 Task: Open Card Card0000000067 in Board Board0000000017 in Workspace WS0000000006 in Trello. Add Member Mailaustralia7@gmail.com to Card Card0000000067 in Board Board0000000017 in Workspace WS0000000006 in Trello. Add Orange Label titled Label0000000067 to Card Card0000000067 in Board Board0000000017 in Workspace WS0000000006 in Trello. Add Checklist CL0000000067 to Card Card0000000067 in Board Board0000000017 in Workspace WS0000000006 in Trello. Add Dates with Start Date as Oct 01 2023 and Due Date as Oct 31 2023 to Card Card0000000067 in Board Board0000000017 in Workspace WS0000000006 in Trello
Action: Mouse moved to (79, 337)
Screenshot: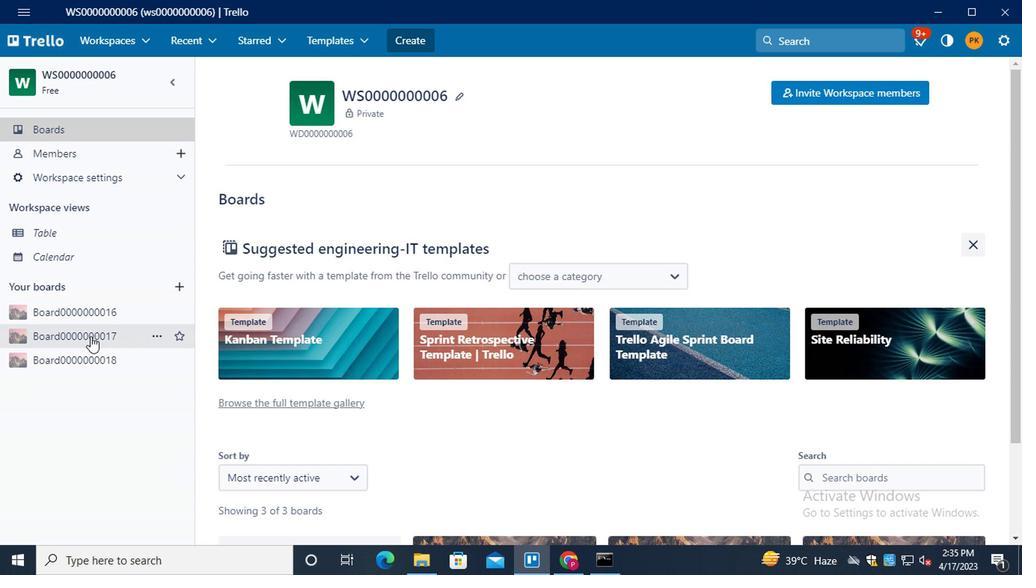 
Action: Mouse pressed left at (79, 337)
Screenshot: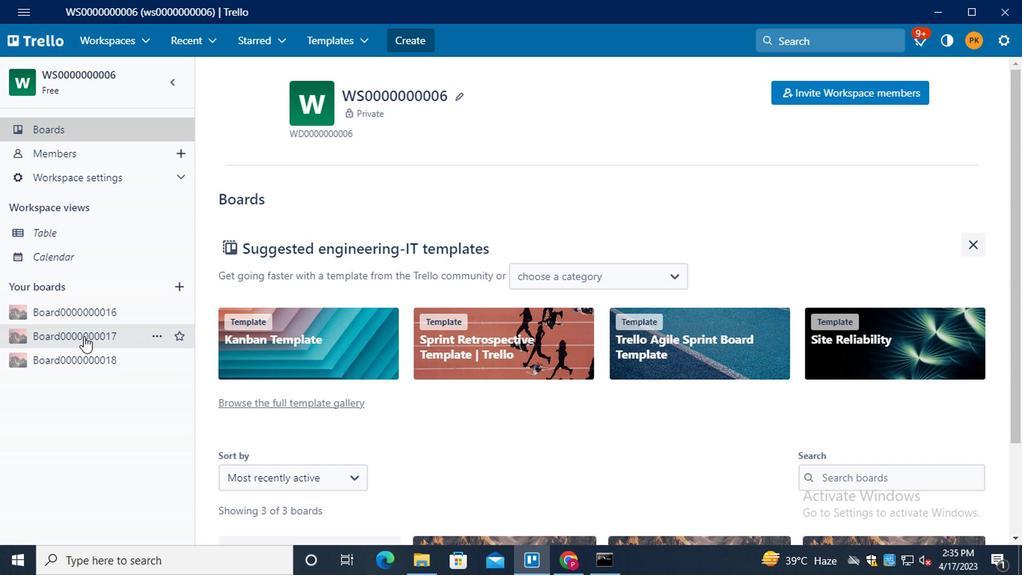 
Action: Mouse moved to (313, 403)
Screenshot: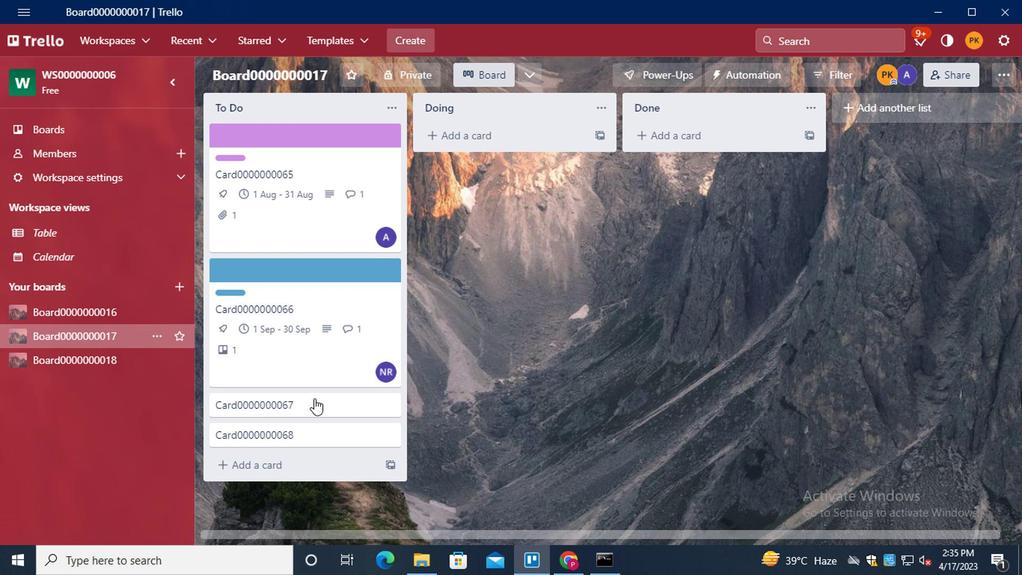 
Action: Mouse pressed left at (313, 403)
Screenshot: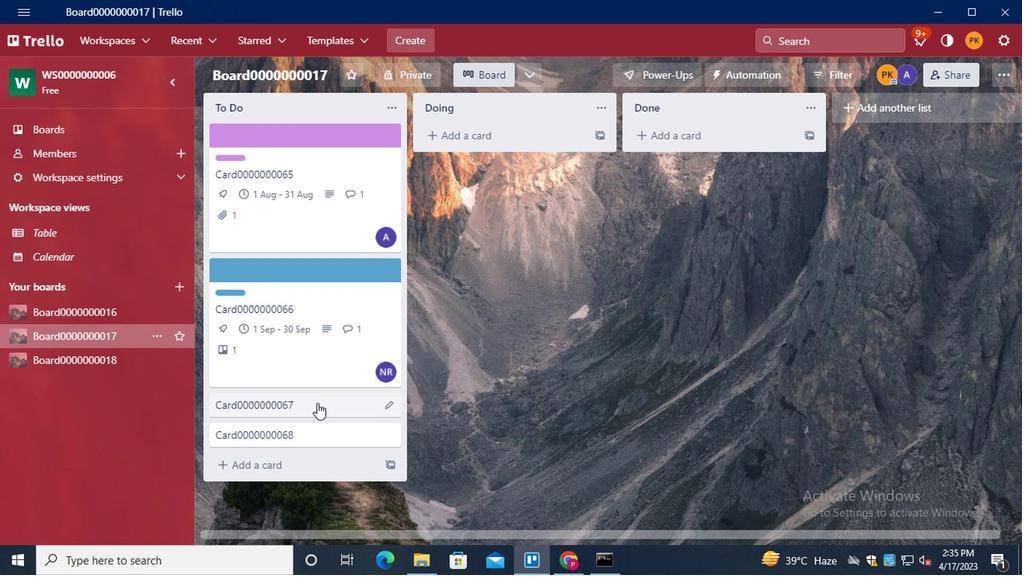 
Action: Mouse moved to (711, 202)
Screenshot: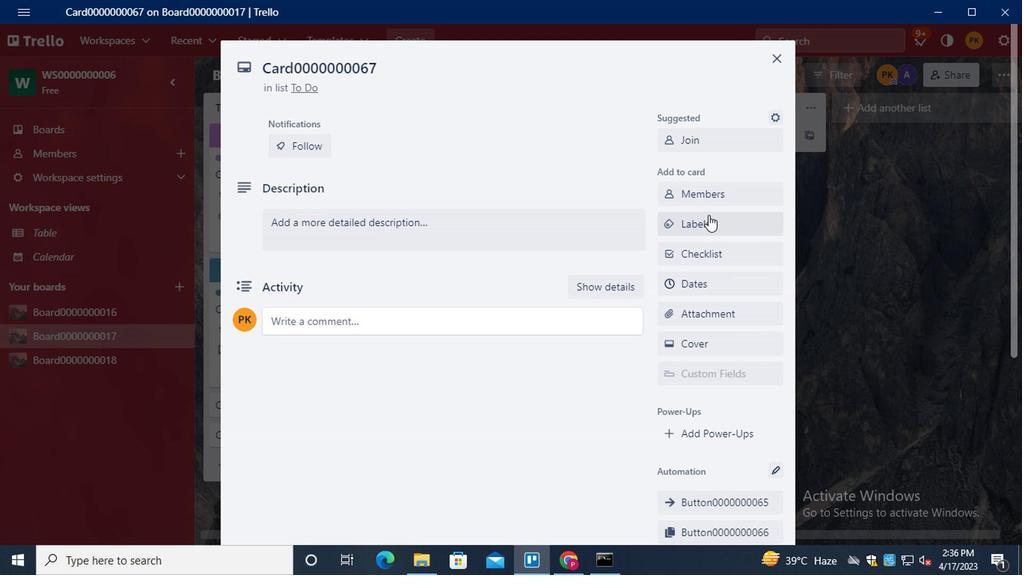 
Action: Mouse pressed left at (711, 202)
Screenshot: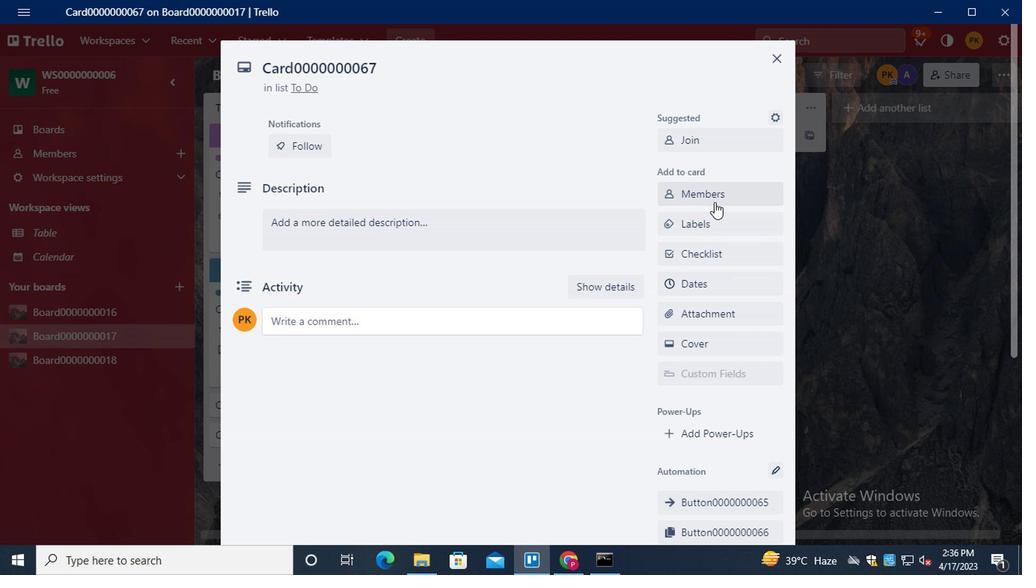 
Action: Key pressed <Key.shift>MAILAUSTRALIA7<Key.shift>@GMAIL.COM
Screenshot: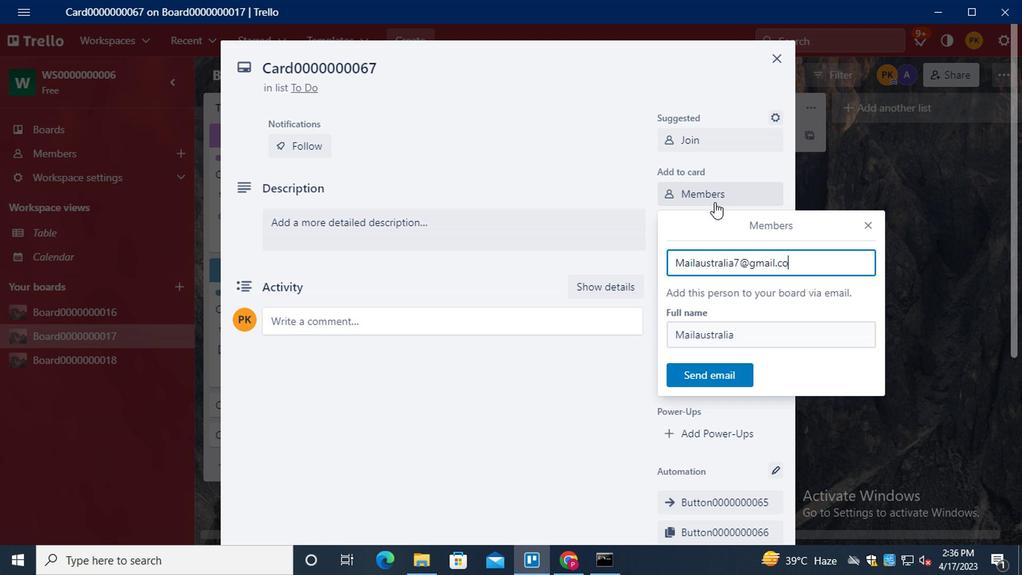 
Action: Mouse moved to (706, 364)
Screenshot: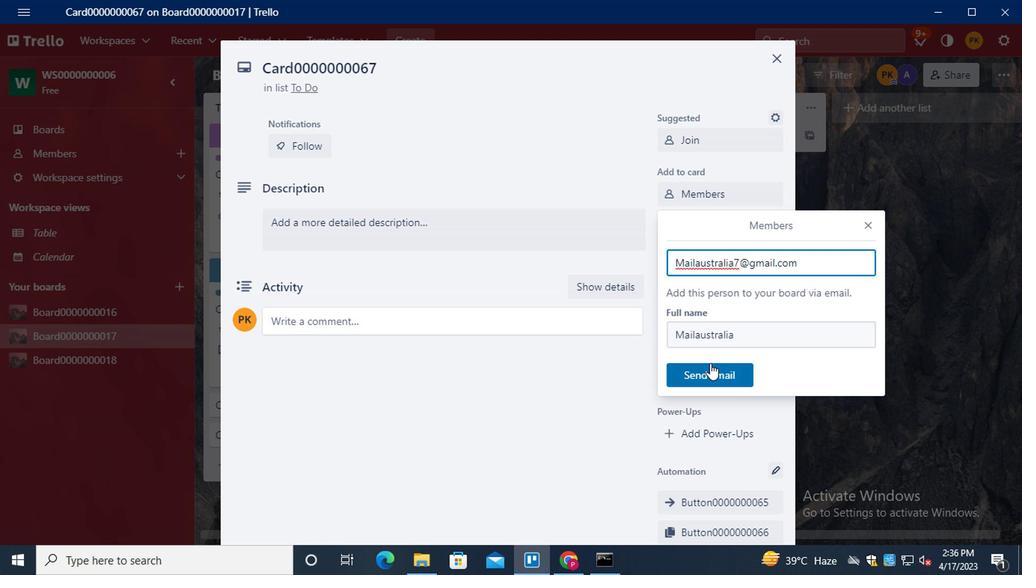 
Action: Mouse pressed left at (706, 364)
Screenshot: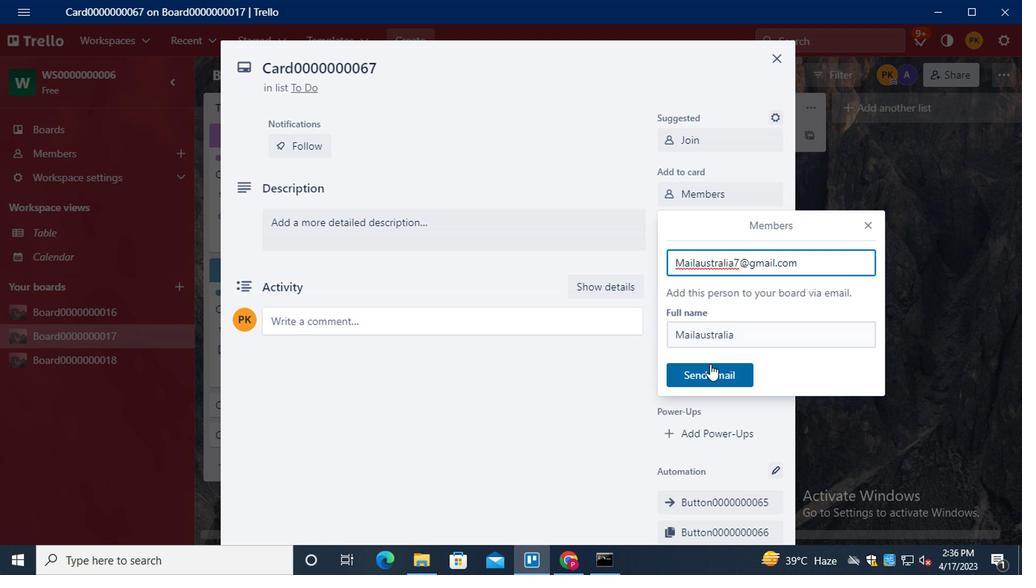 
Action: Mouse moved to (713, 228)
Screenshot: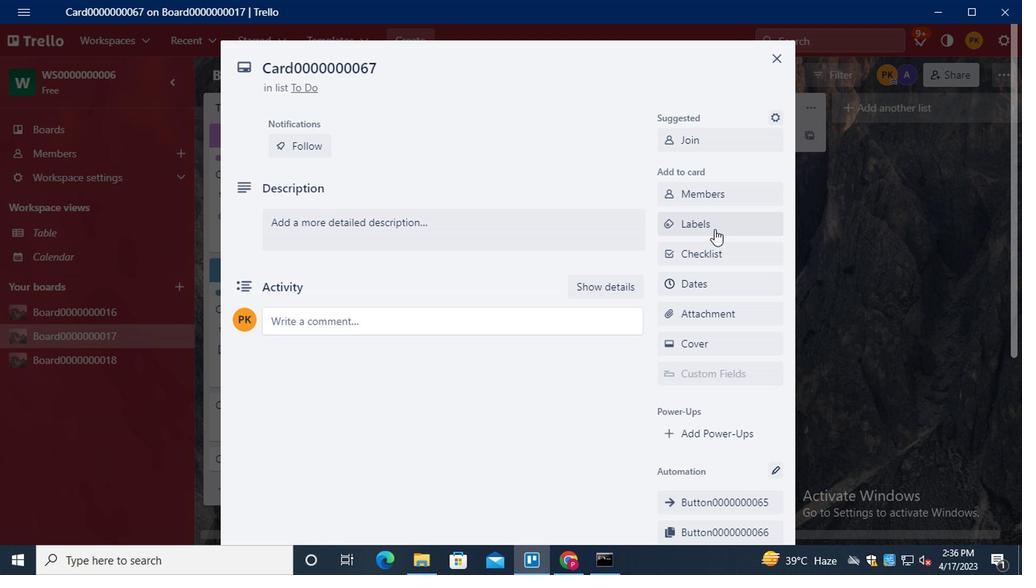 
Action: Mouse pressed left at (713, 228)
Screenshot: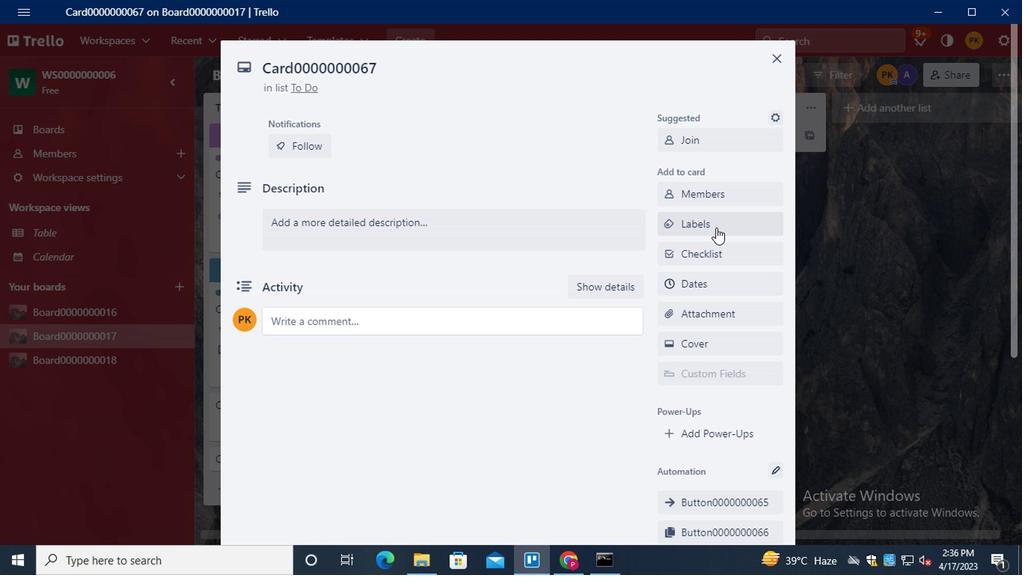 
Action: Mouse moved to (759, 396)
Screenshot: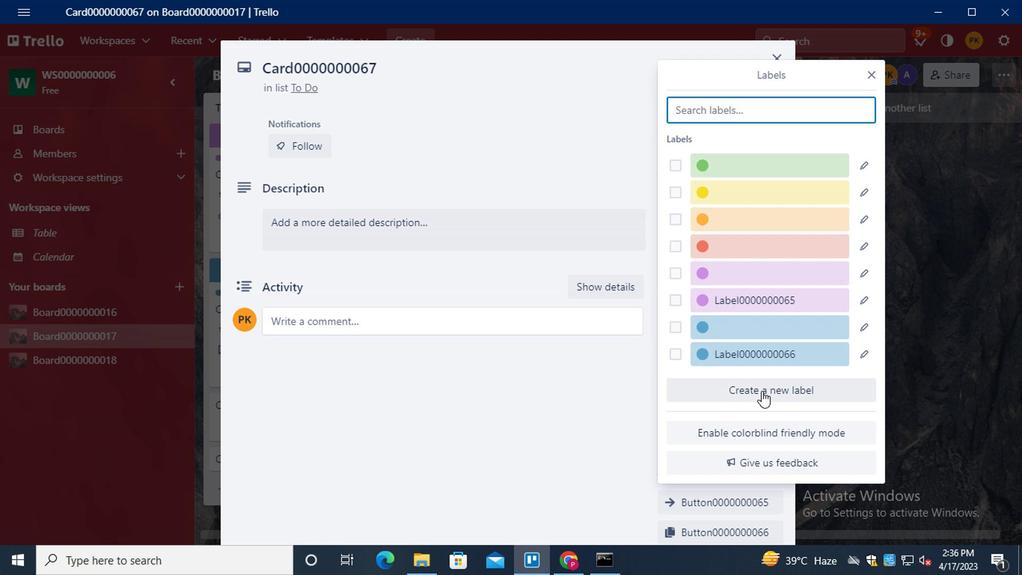 
Action: Mouse pressed left at (759, 396)
Screenshot: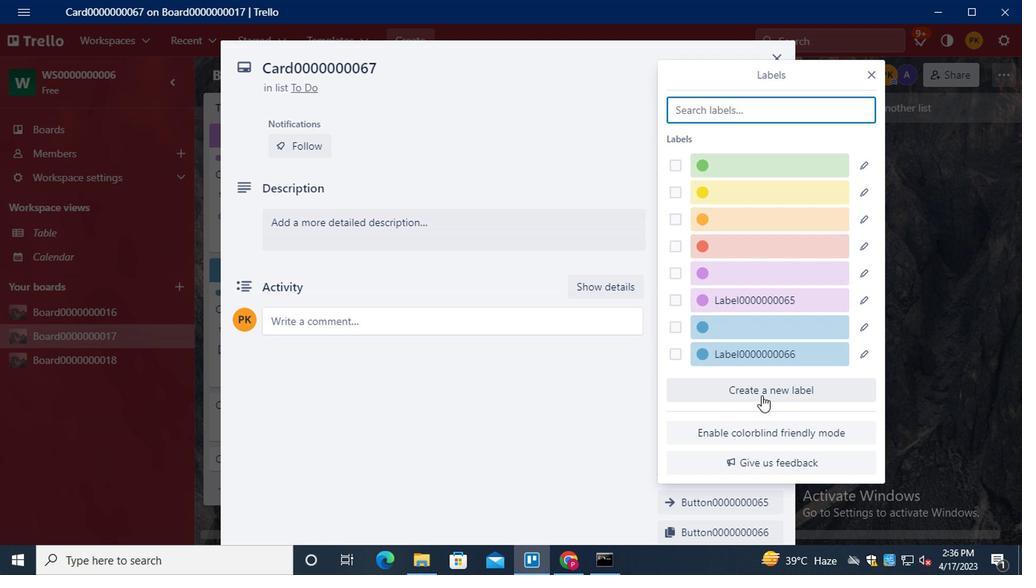 
Action: Key pressed <Key.shift>LABEL0000000067
Screenshot: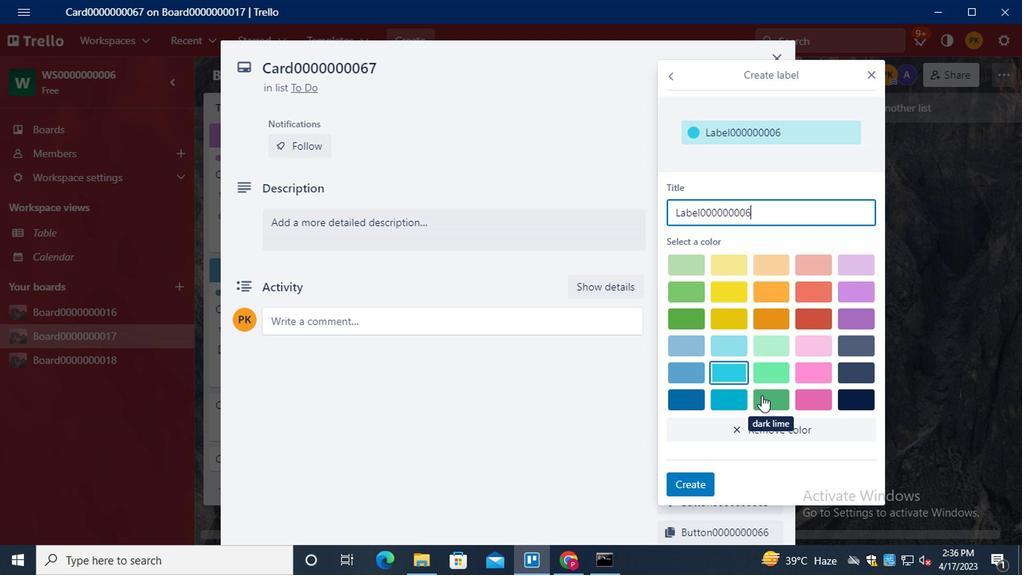 
Action: Mouse moved to (776, 293)
Screenshot: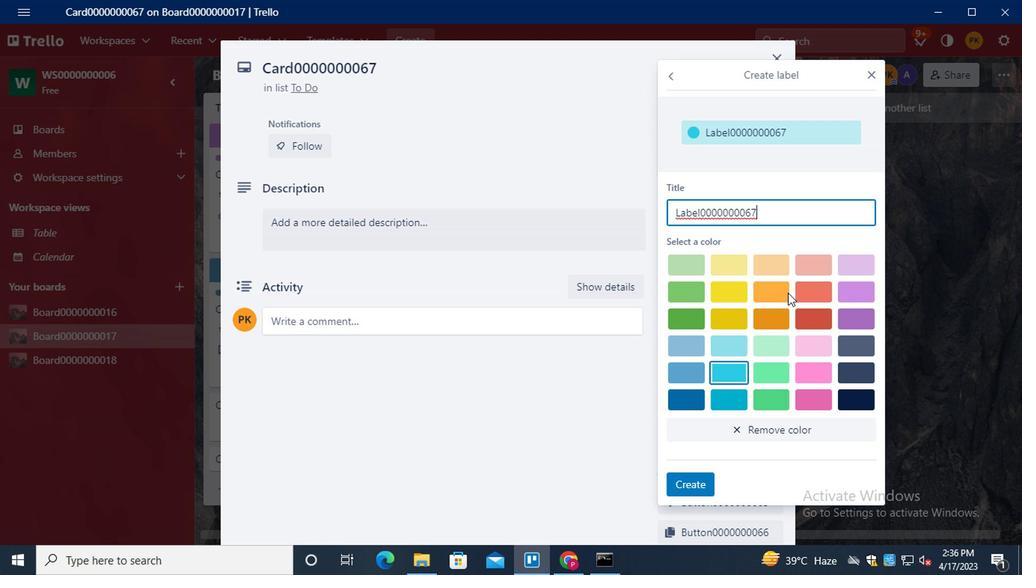 
Action: Mouse pressed left at (776, 293)
Screenshot: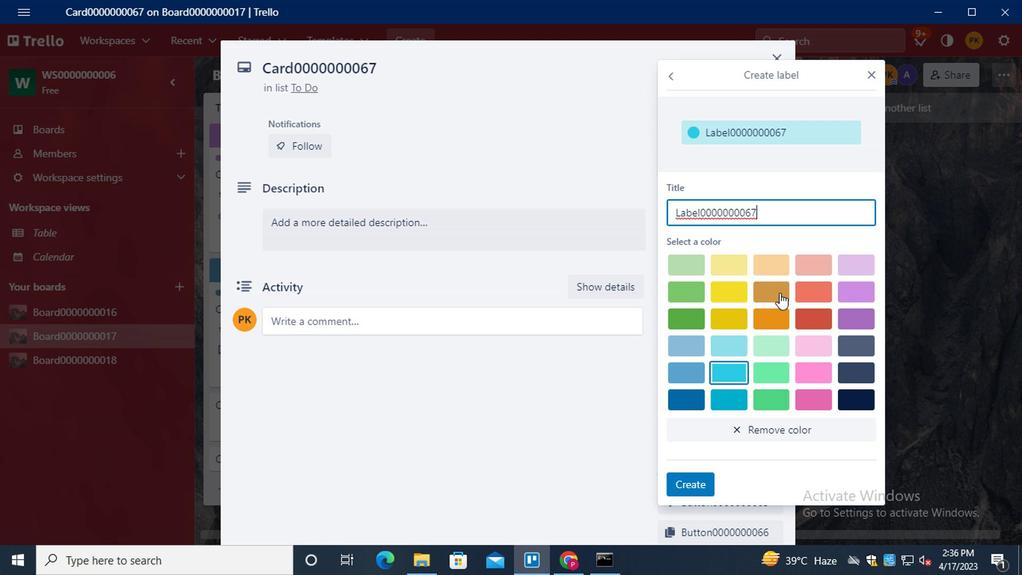 
Action: Mouse moved to (689, 486)
Screenshot: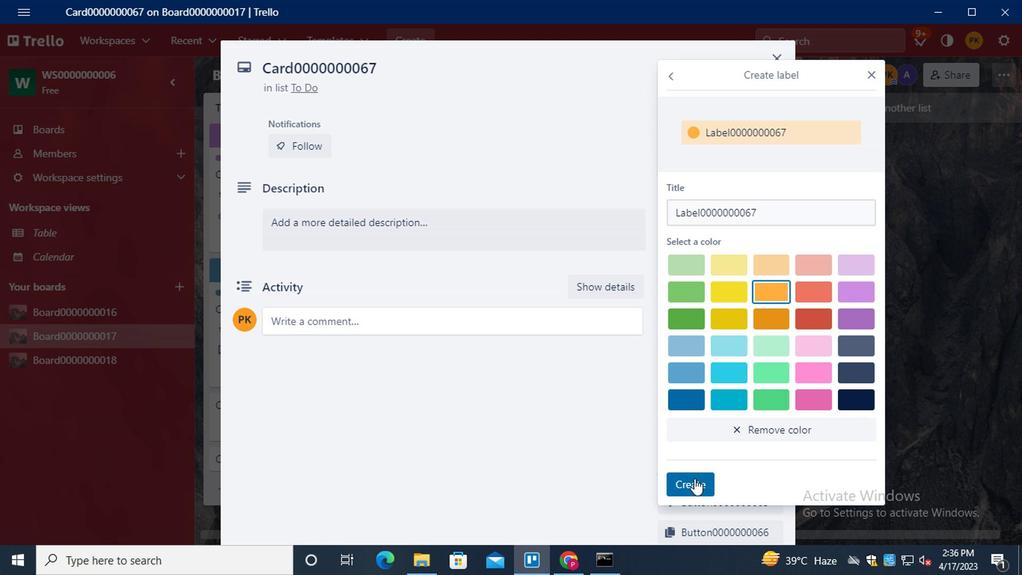 
Action: Mouse pressed left at (689, 486)
Screenshot: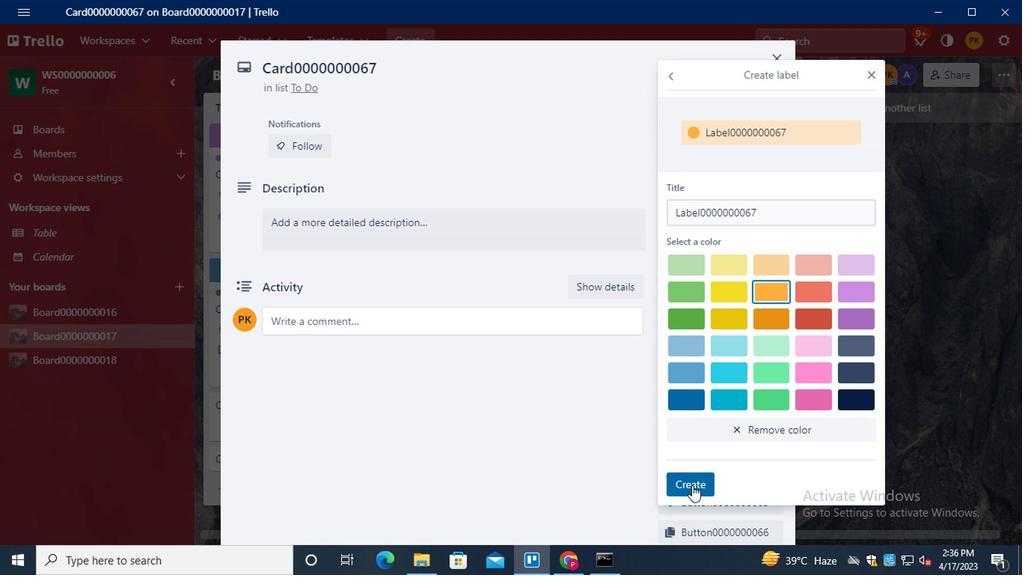 
Action: Mouse moved to (871, 75)
Screenshot: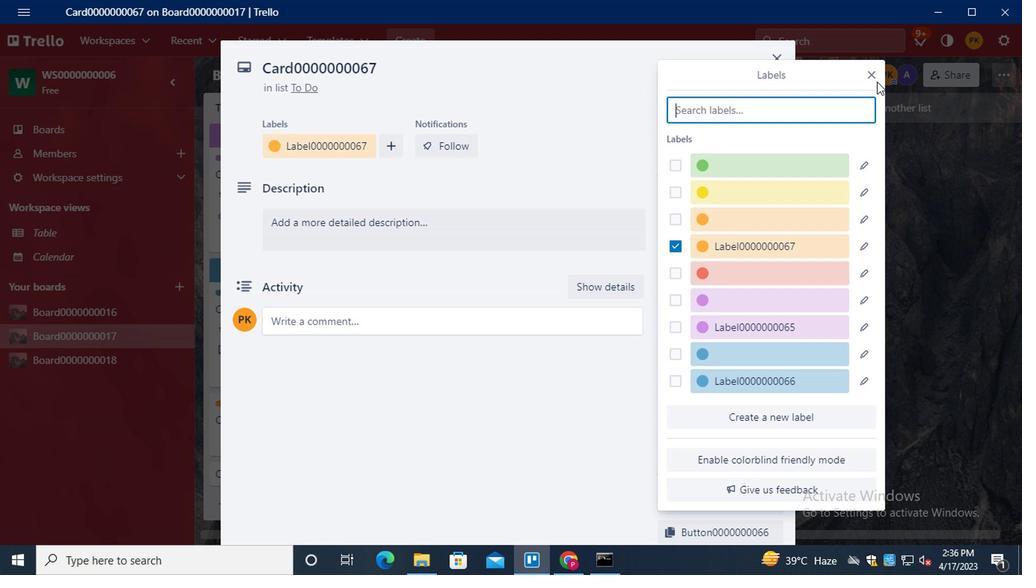 
Action: Mouse pressed left at (871, 75)
Screenshot: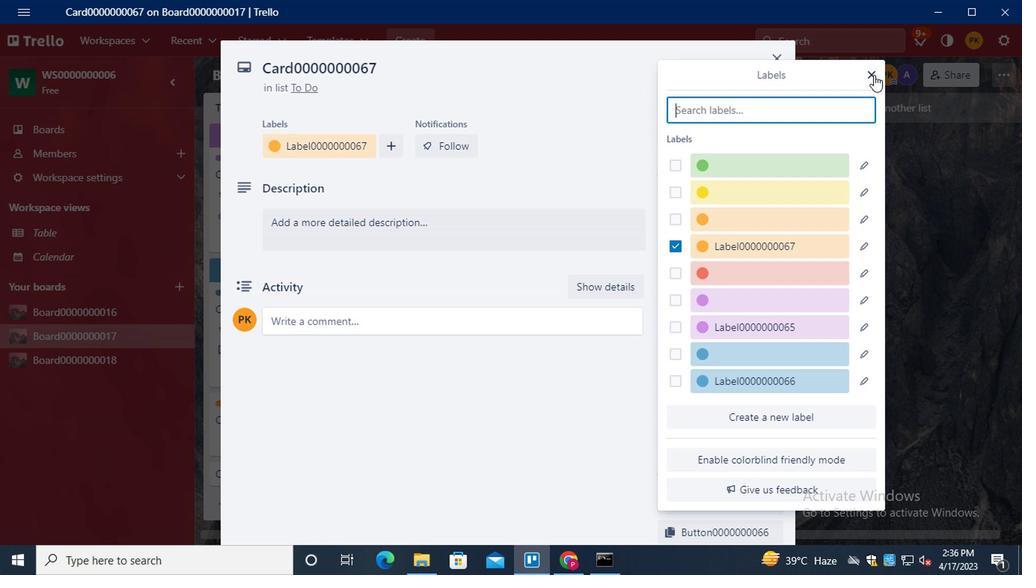 
Action: Mouse moved to (706, 252)
Screenshot: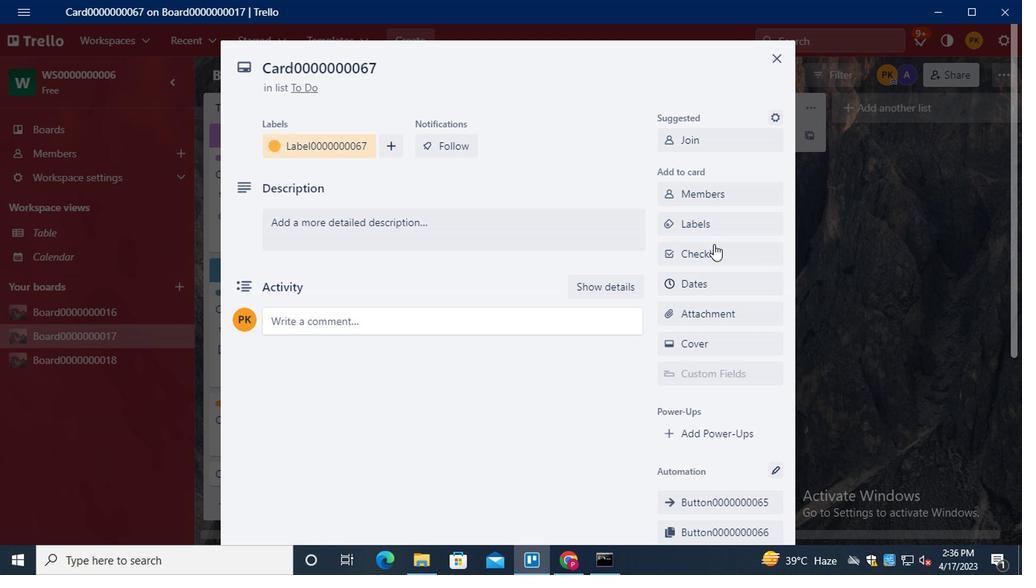 
Action: Mouse pressed left at (706, 252)
Screenshot: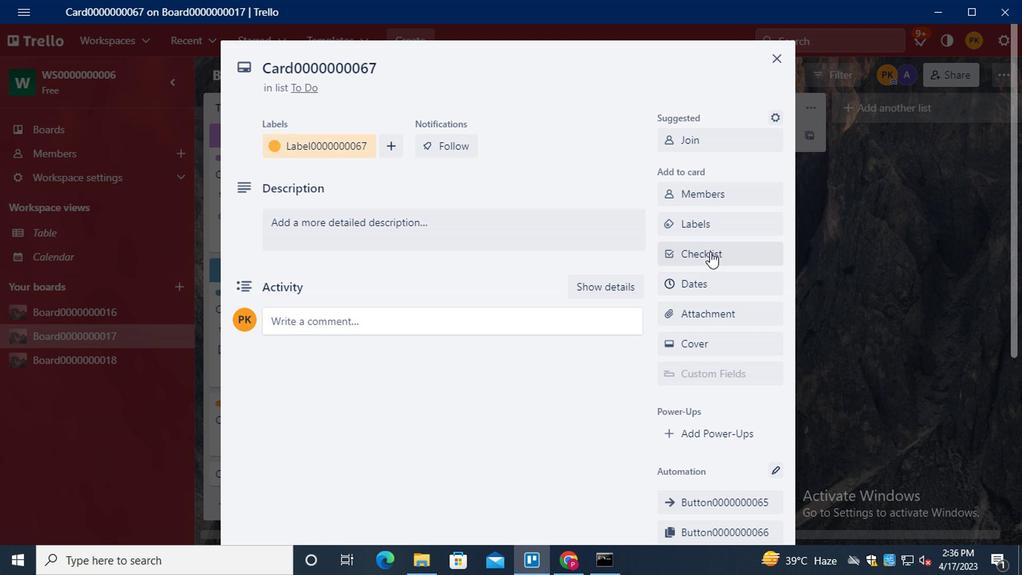 
Action: Key pressed <Key.shift>CL0000000067
Screenshot: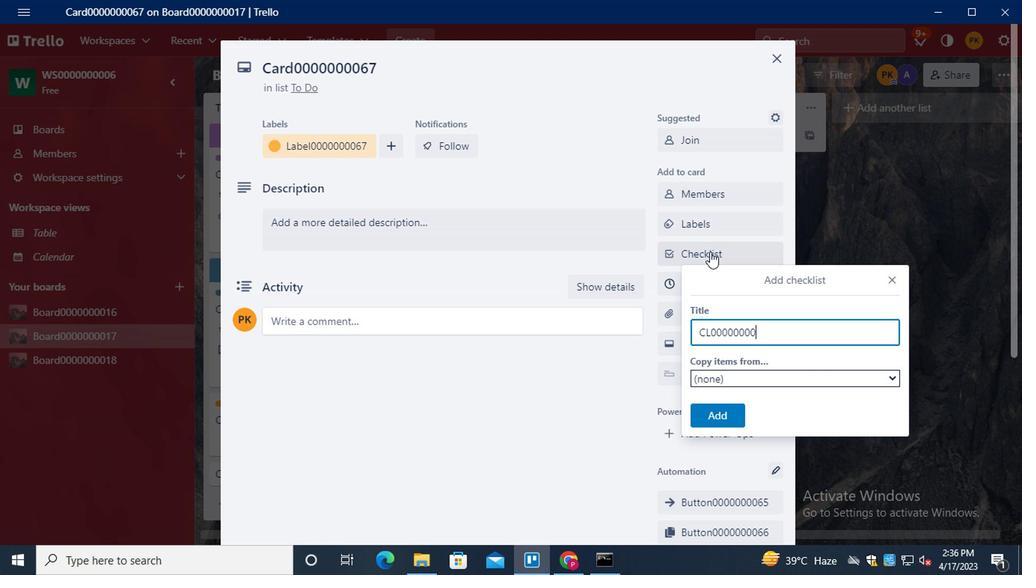 
Action: Mouse moved to (702, 410)
Screenshot: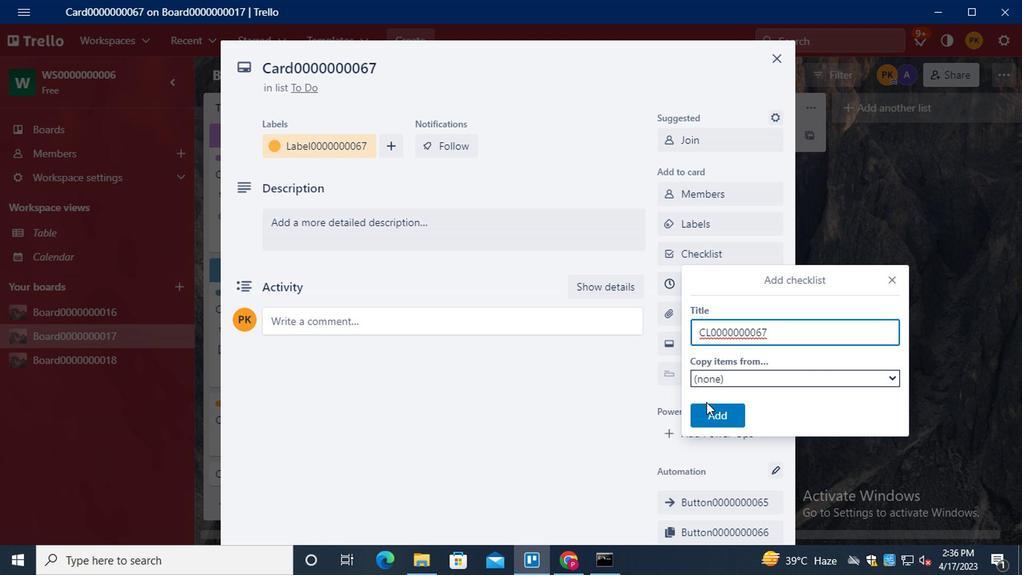 
Action: Mouse pressed left at (702, 410)
Screenshot: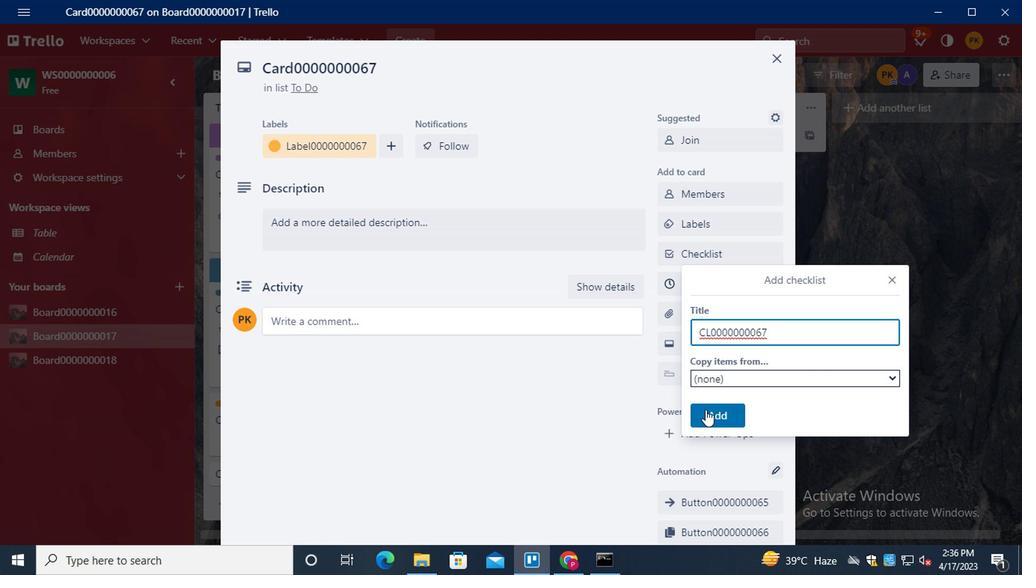 
Action: Mouse moved to (693, 283)
Screenshot: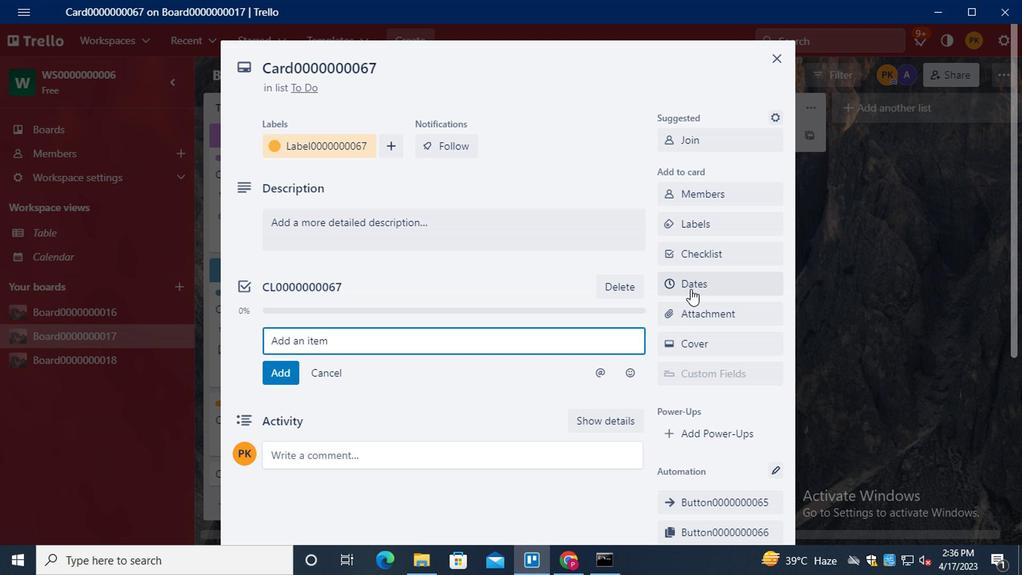 
Action: Mouse pressed left at (693, 283)
Screenshot: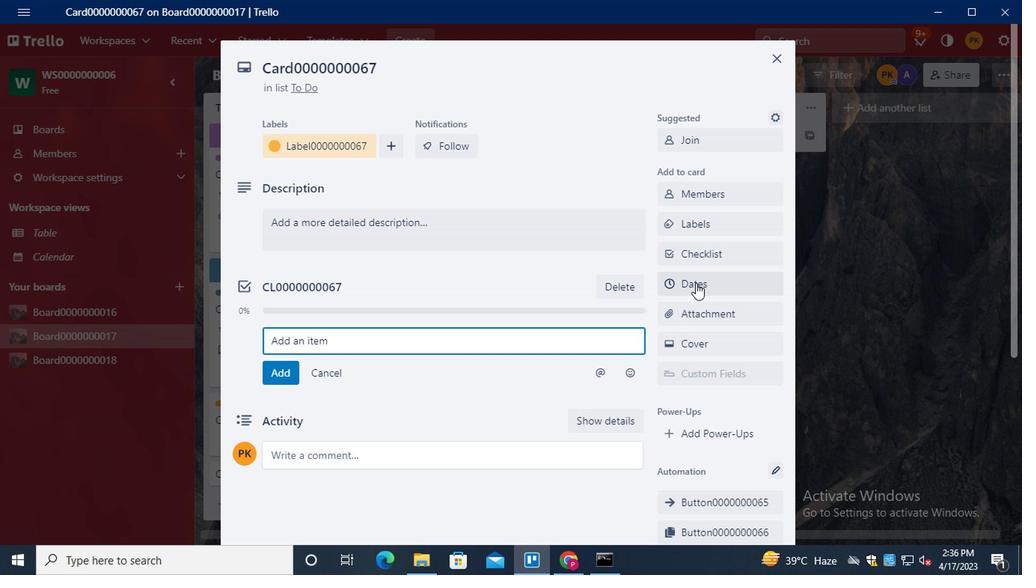 
Action: Mouse moved to (665, 346)
Screenshot: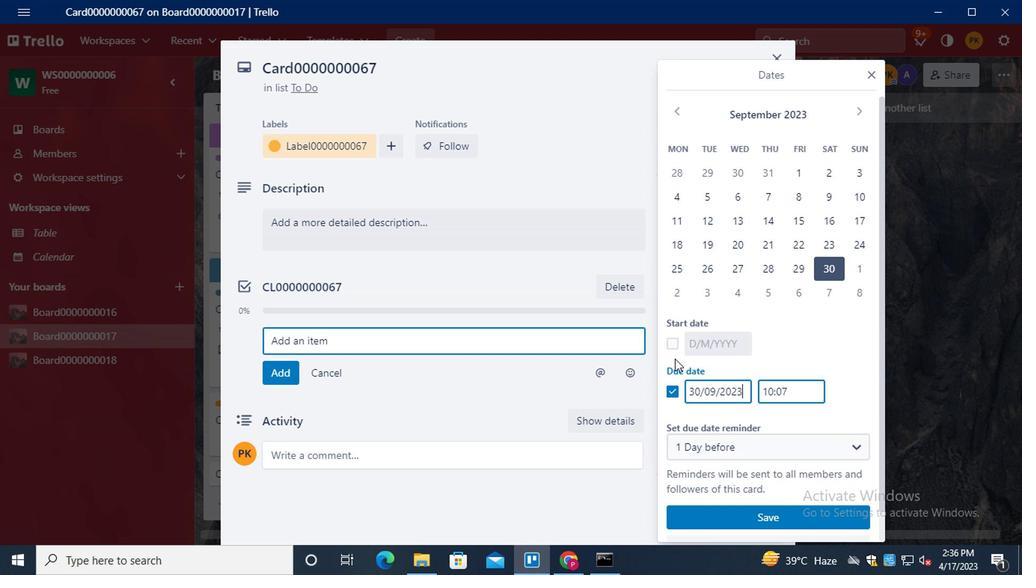 
Action: Mouse pressed left at (665, 346)
Screenshot: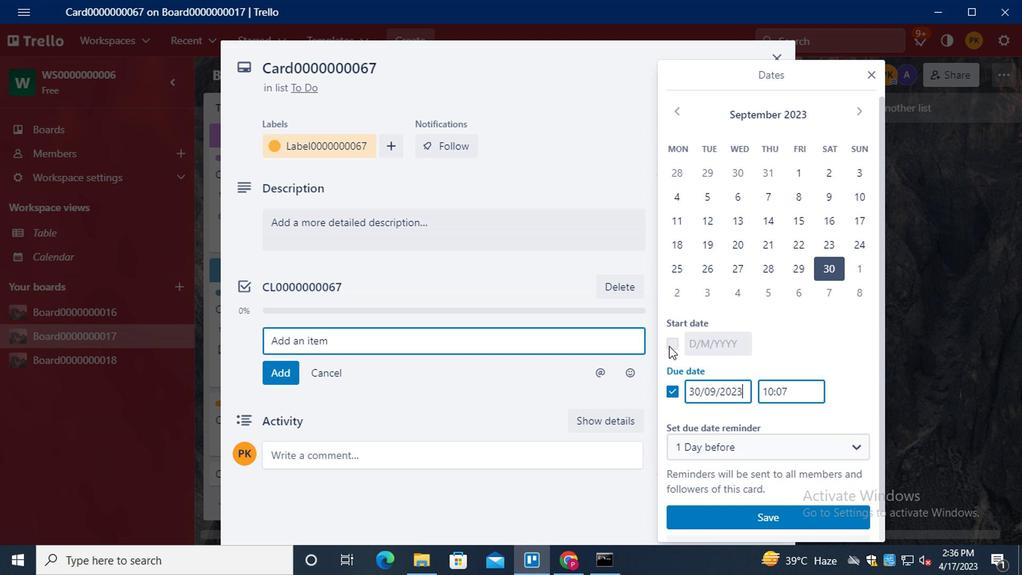 
Action: Mouse moved to (857, 111)
Screenshot: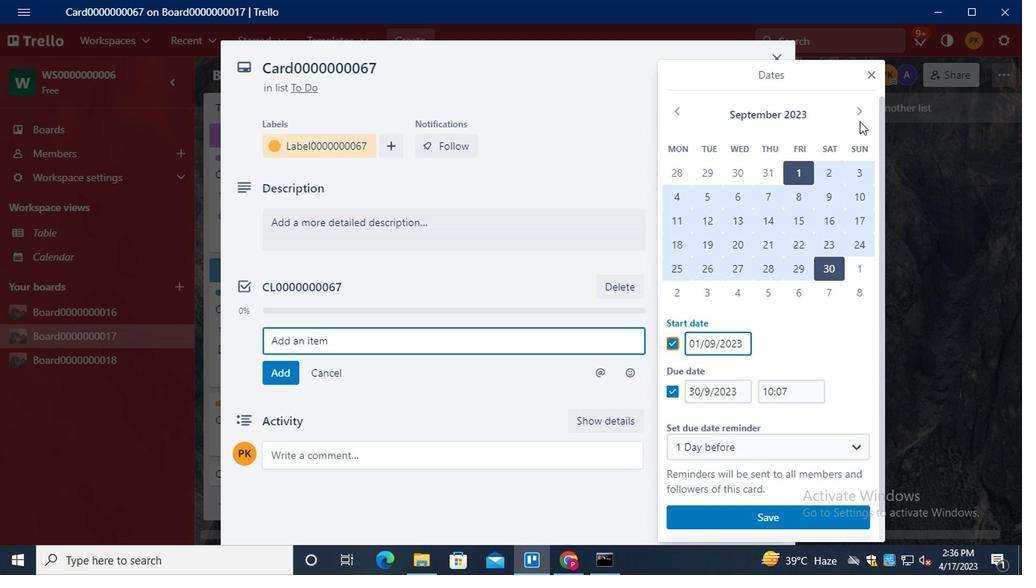 
Action: Mouse pressed left at (857, 111)
Screenshot: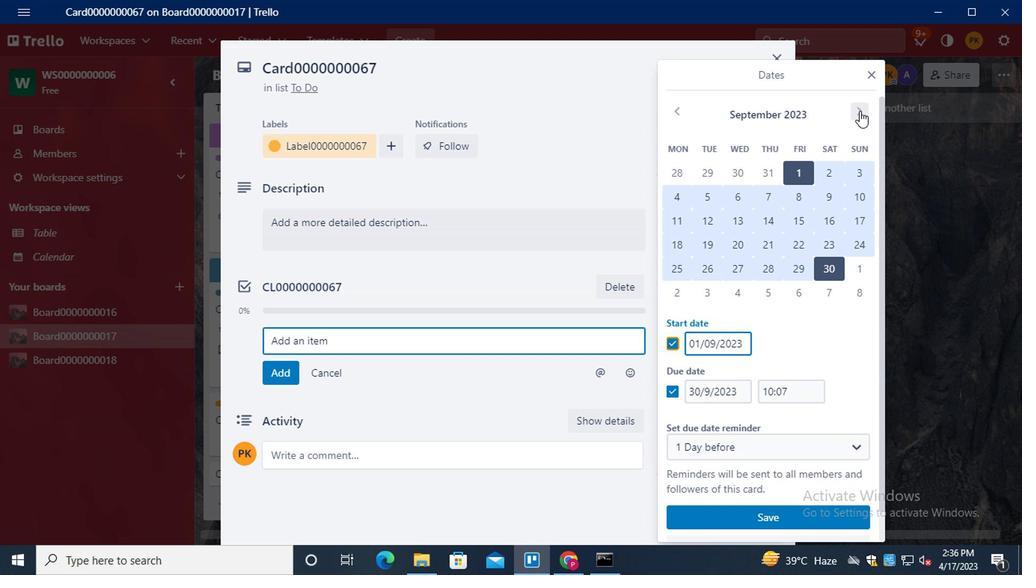 
Action: Mouse moved to (862, 176)
Screenshot: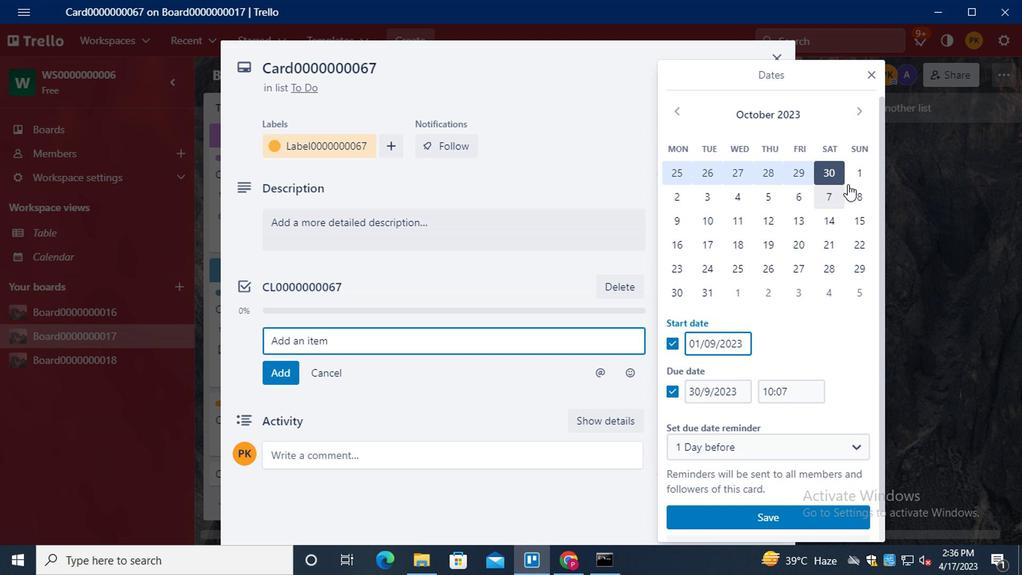 
Action: Mouse pressed left at (862, 176)
Screenshot: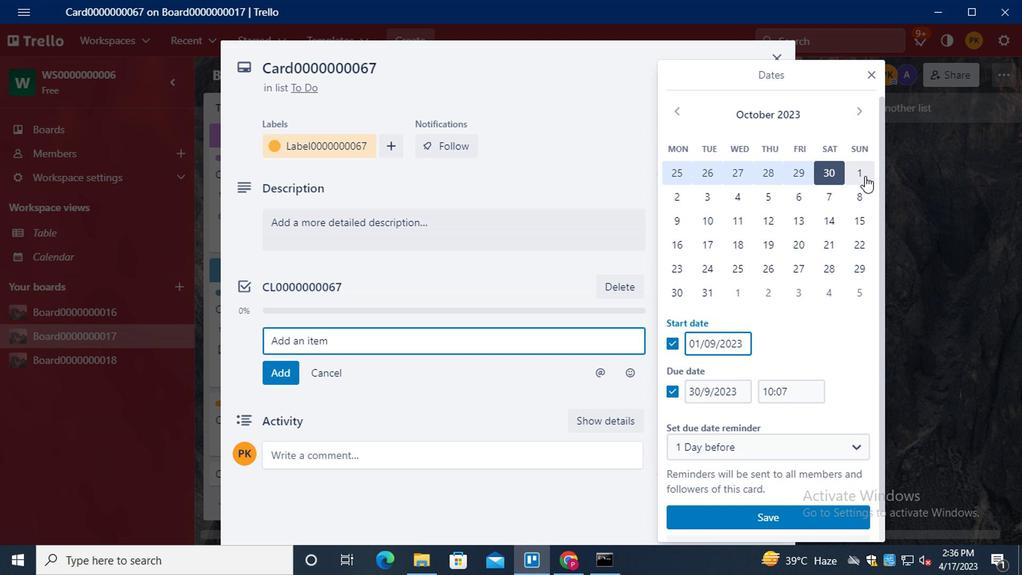 
Action: Mouse moved to (695, 293)
Screenshot: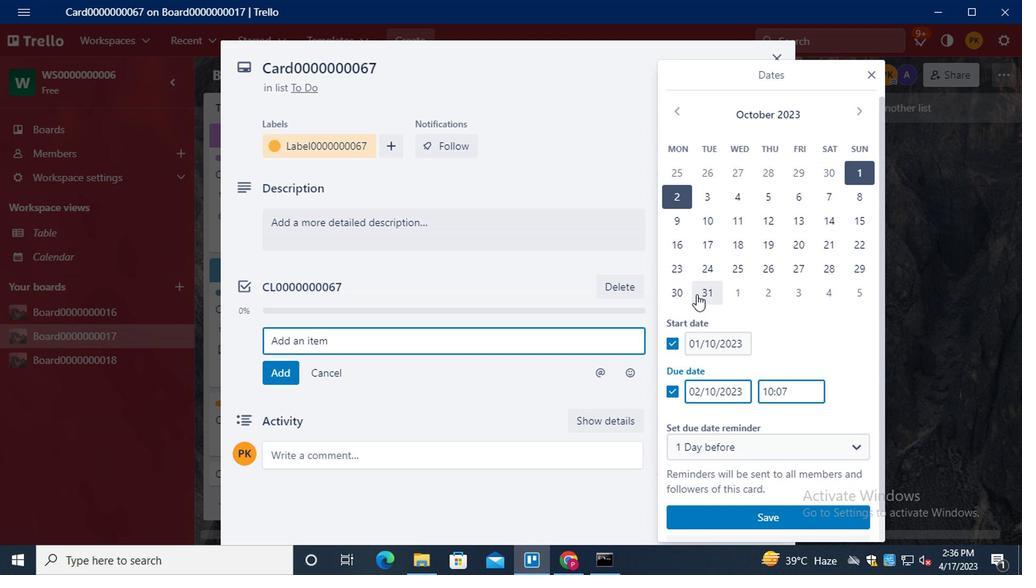 
Action: Mouse pressed left at (695, 293)
Screenshot: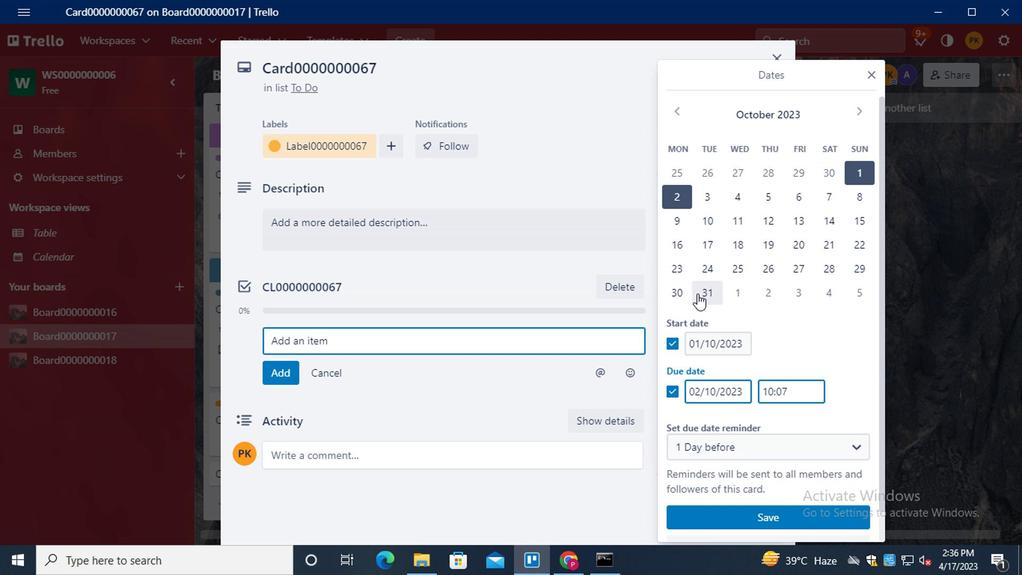 
Action: Mouse moved to (712, 524)
Screenshot: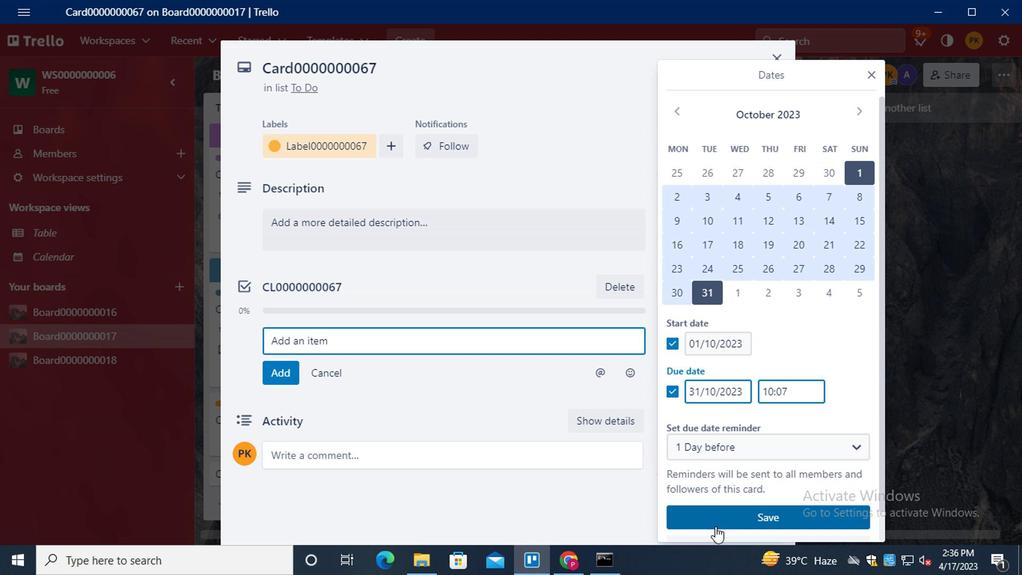 
Action: Mouse pressed left at (712, 524)
Screenshot: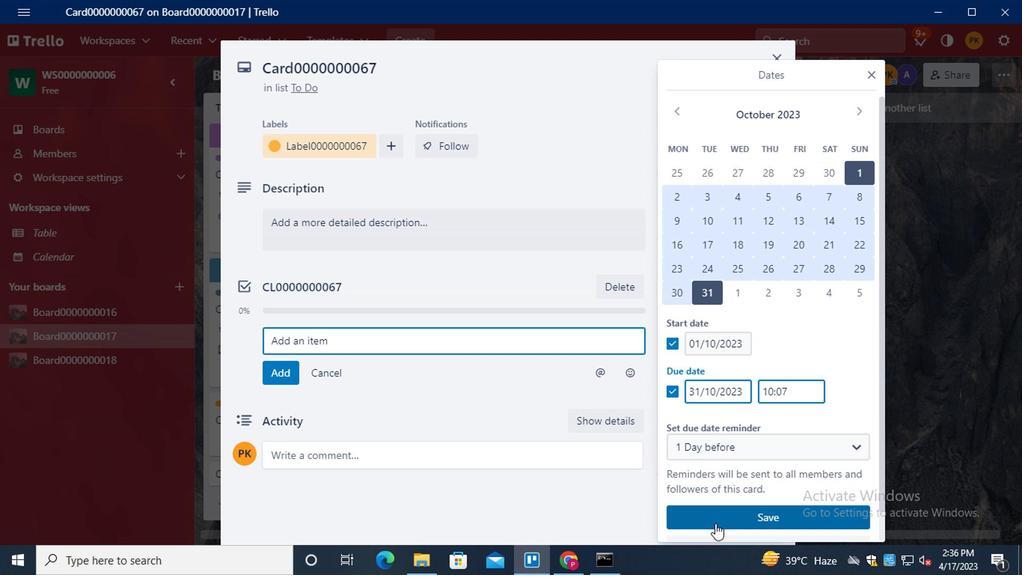 
Action: Mouse moved to (588, 240)
Screenshot: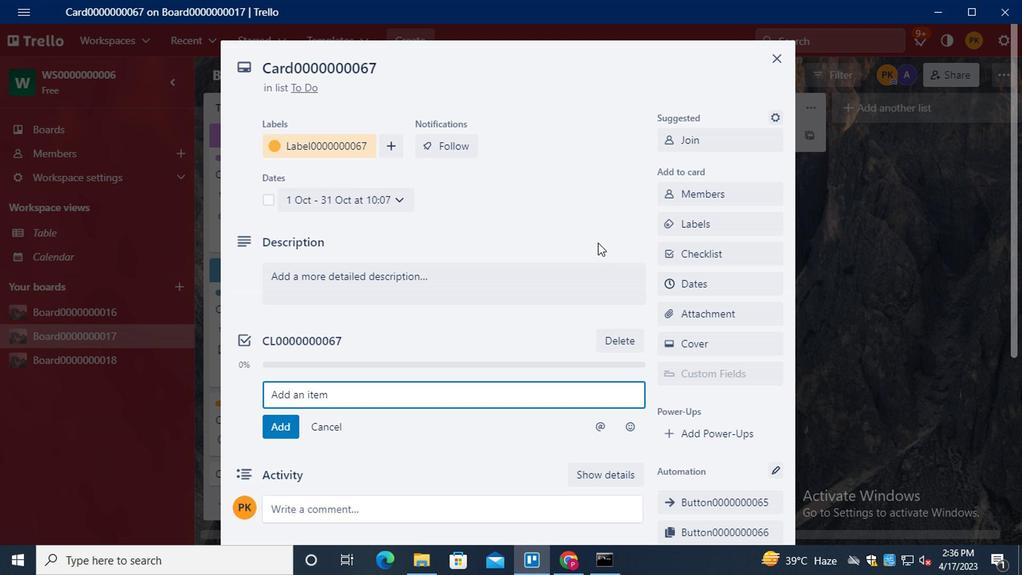 
